 Task: Add to scrum project ToughWorks a team member softage.1@softage.net and assign as Project Lead.
Action: Mouse moved to (161, 49)
Screenshot: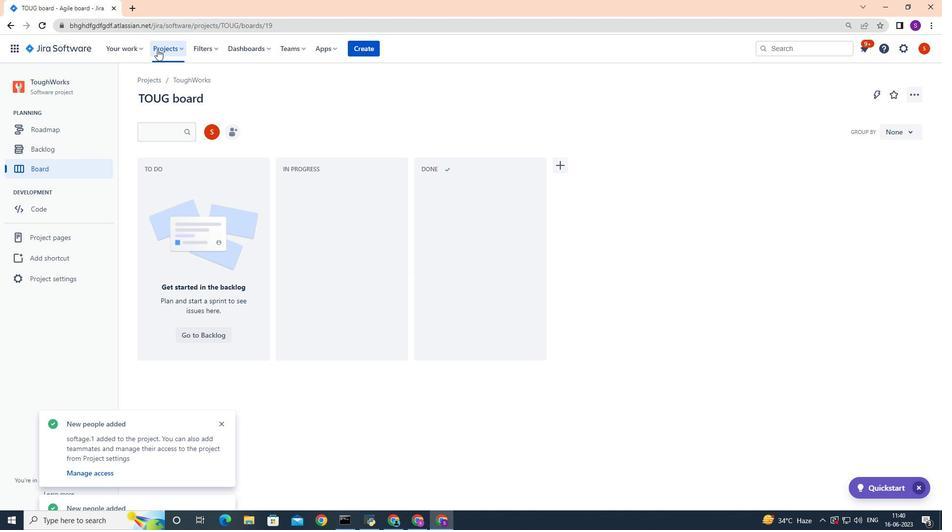 
Action: Mouse pressed left at (161, 49)
Screenshot: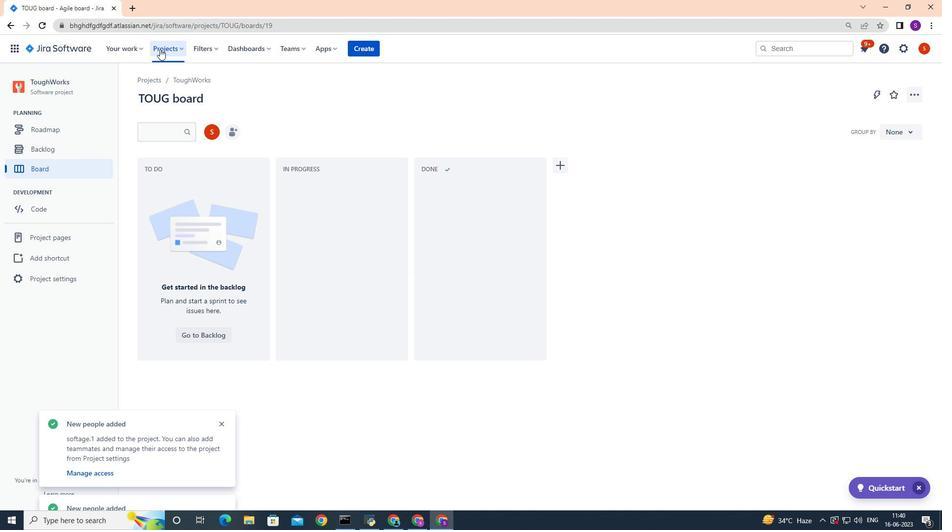 
Action: Mouse moved to (214, 93)
Screenshot: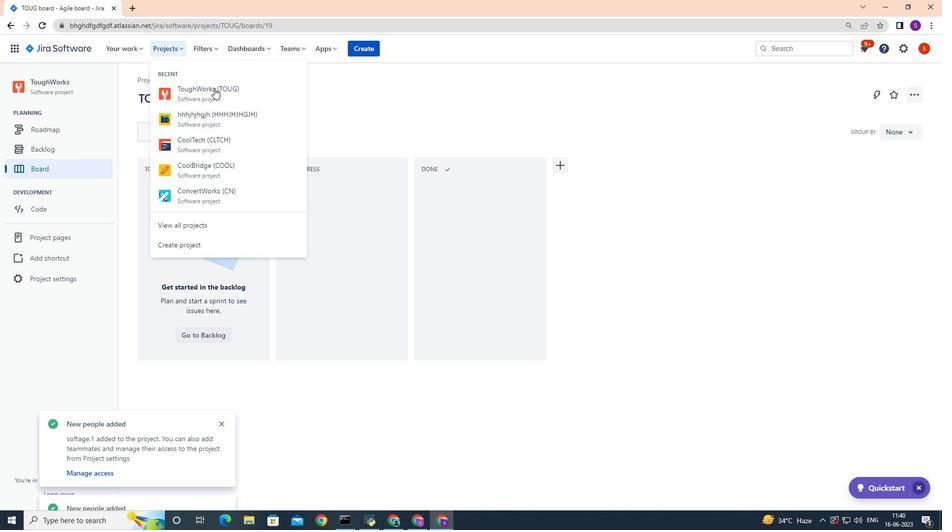 
Action: Mouse pressed left at (214, 93)
Screenshot: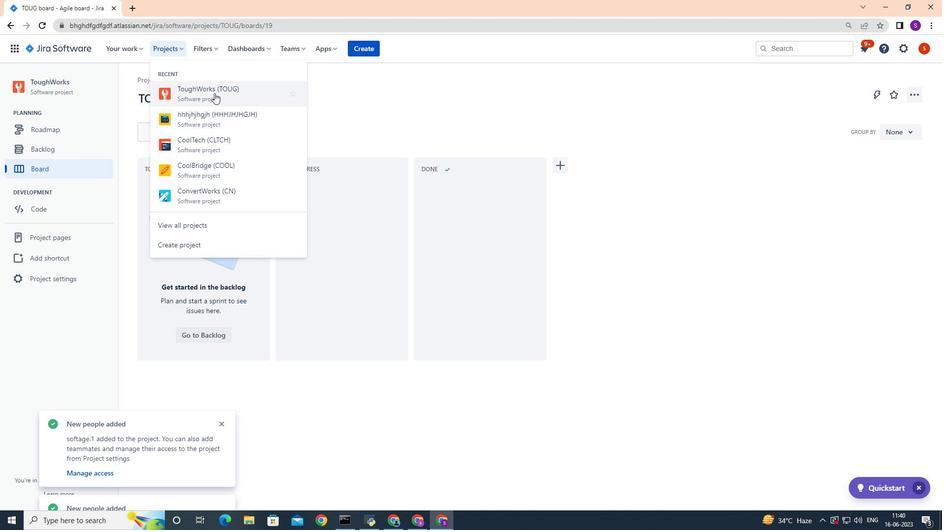 
Action: Mouse moved to (237, 130)
Screenshot: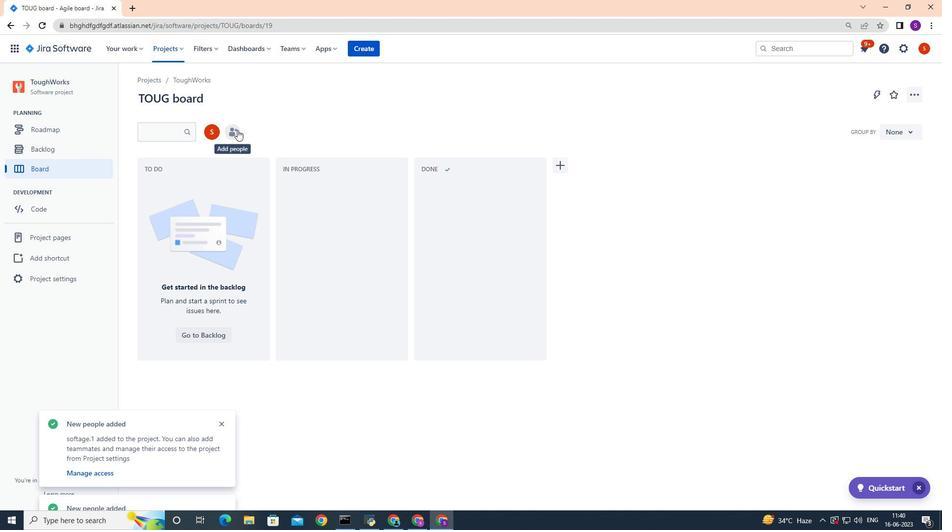 
Action: Mouse pressed left at (237, 130)
Screenshot: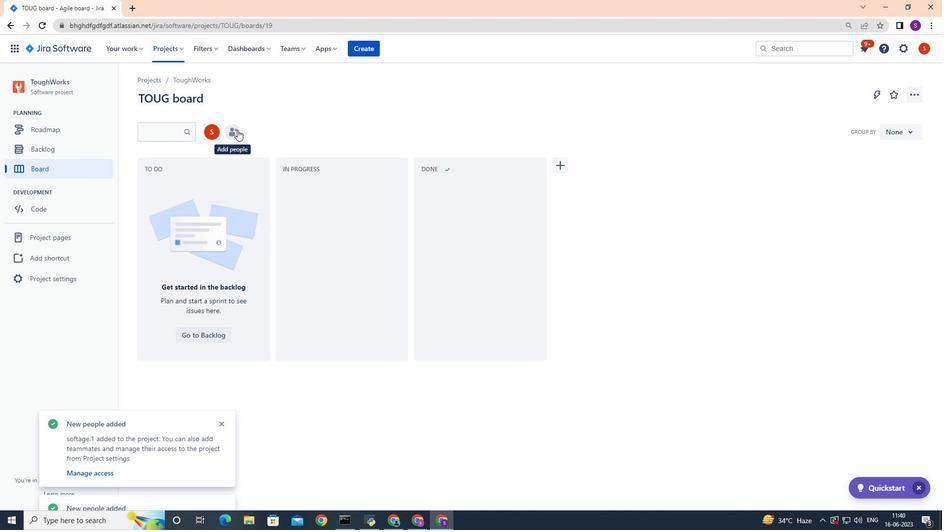 
Action: Mouse moved to (469, 122)
Screenshot: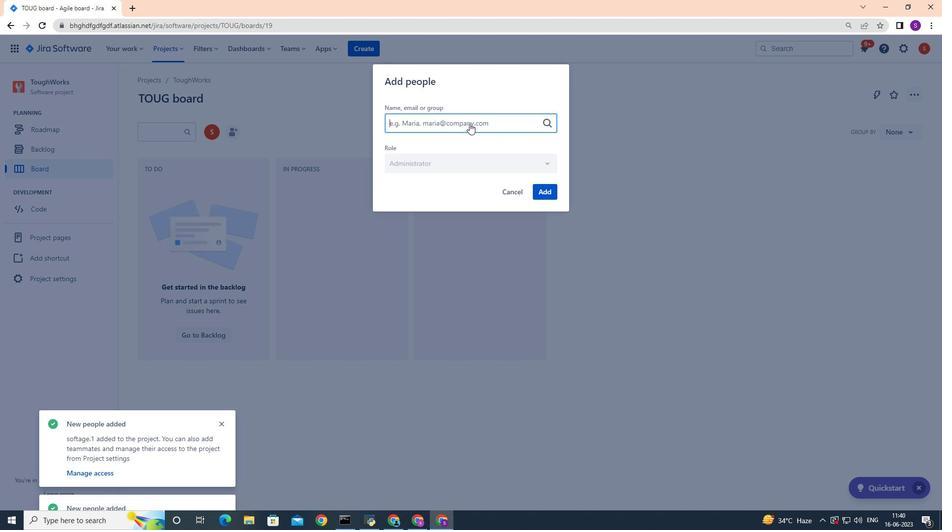 
Action: Mouse pressed left at (469, 122)
Screenshot: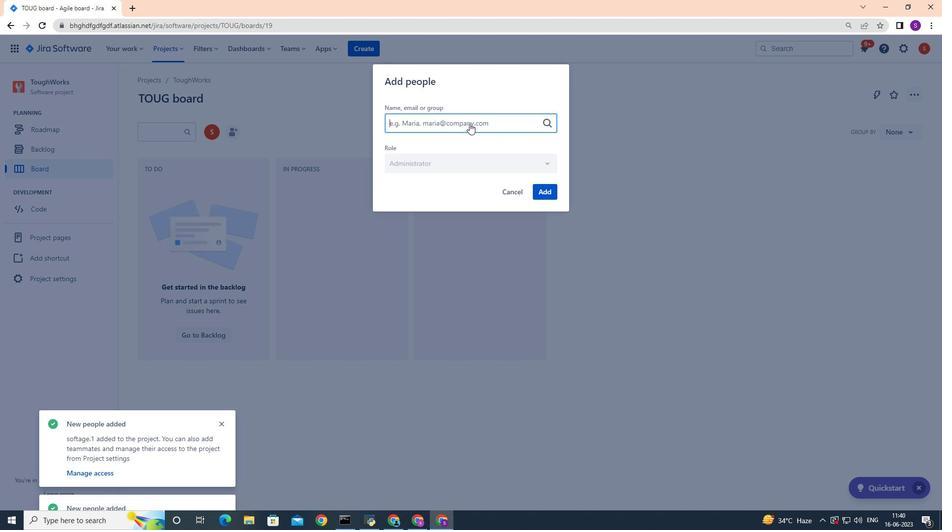 
Action: Mouse moved to (469, 122)
Screenshot: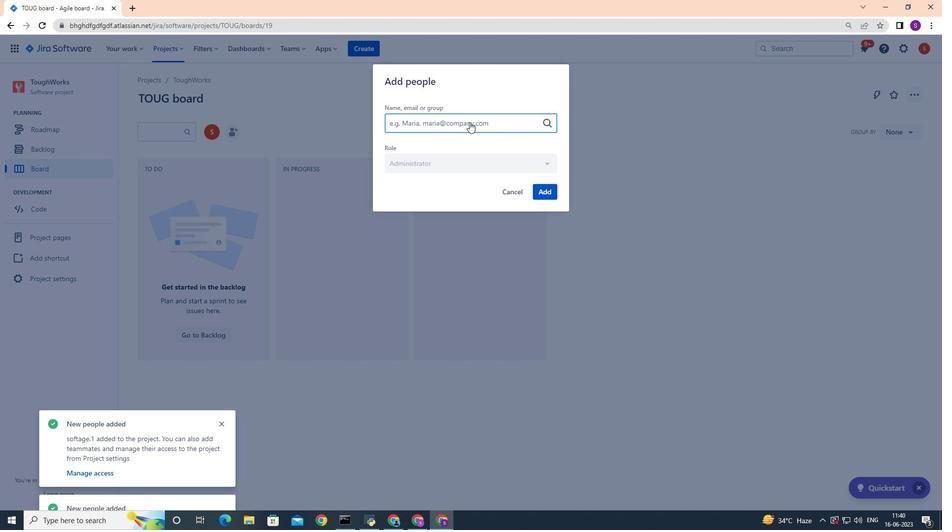 
Action: Key pressed softage.1
Screenshot: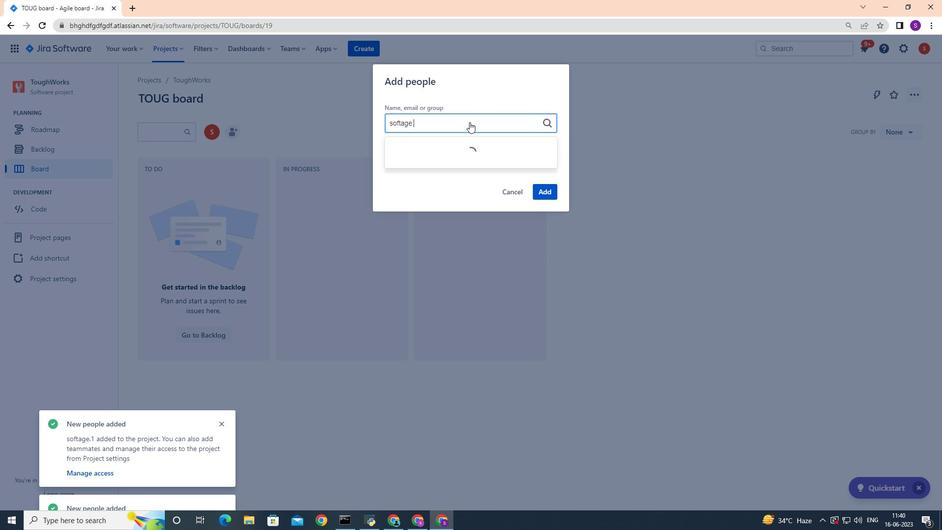 
Action: Mouse moved to (452, 150)
Screenshot: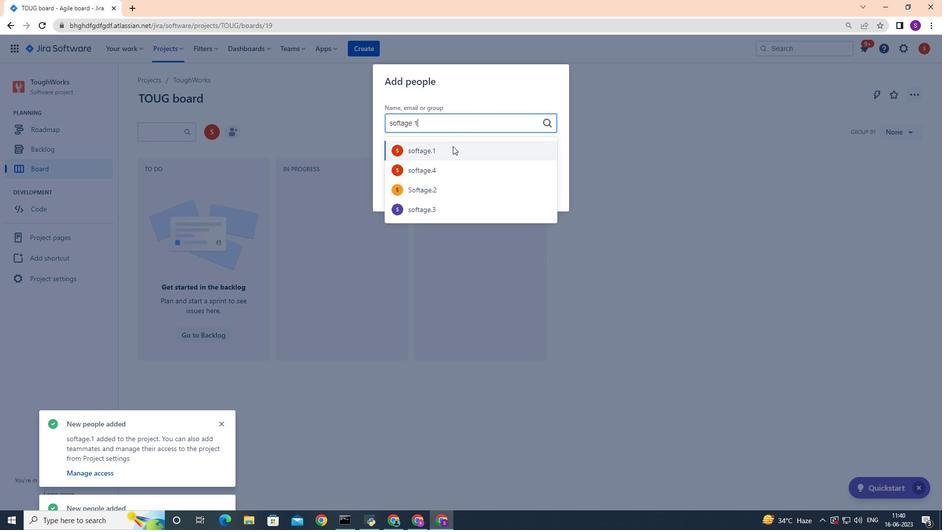 
Action: Mouse pressed left at (452, 150)
Screenshot: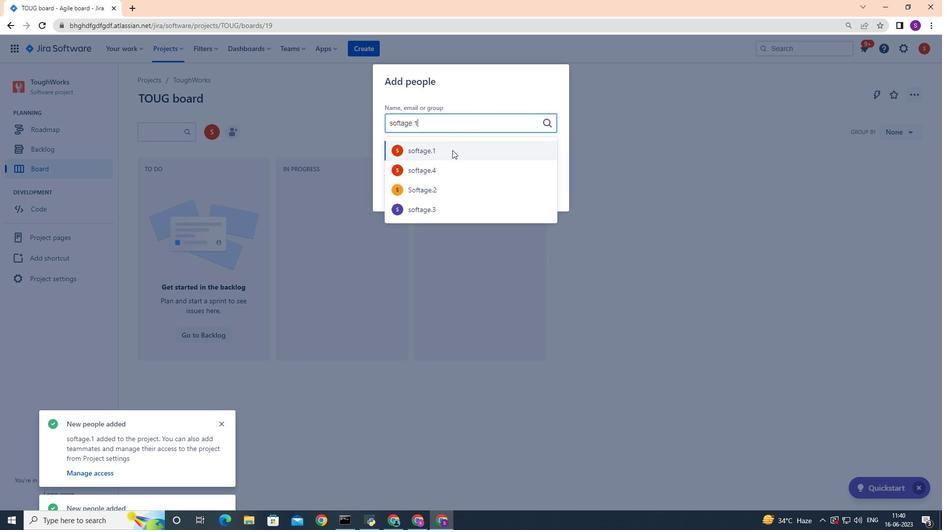 
Action: Mouse moved to (544, 189)
Screenshot: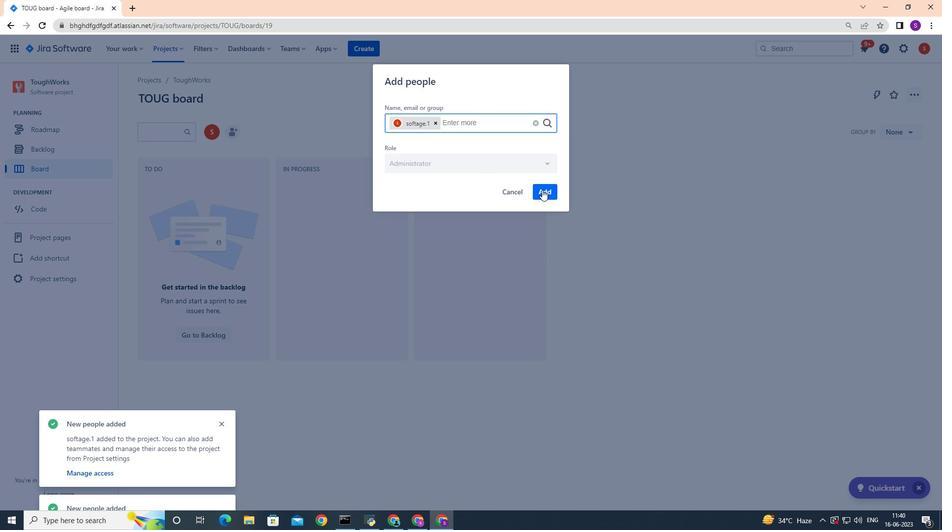
Action: Mouse pressed left at (544, 189)
Screenshot: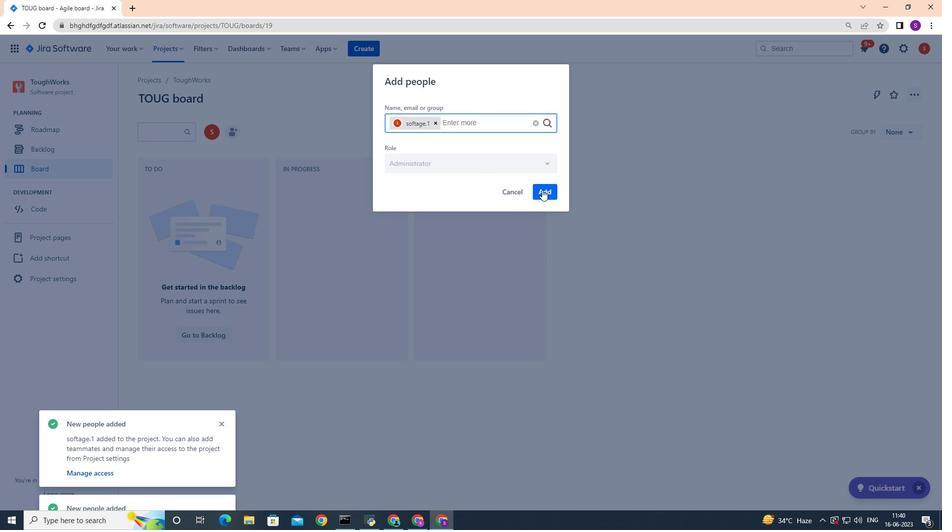 
Action: Mouse moved to (62, 282)
Screenshot: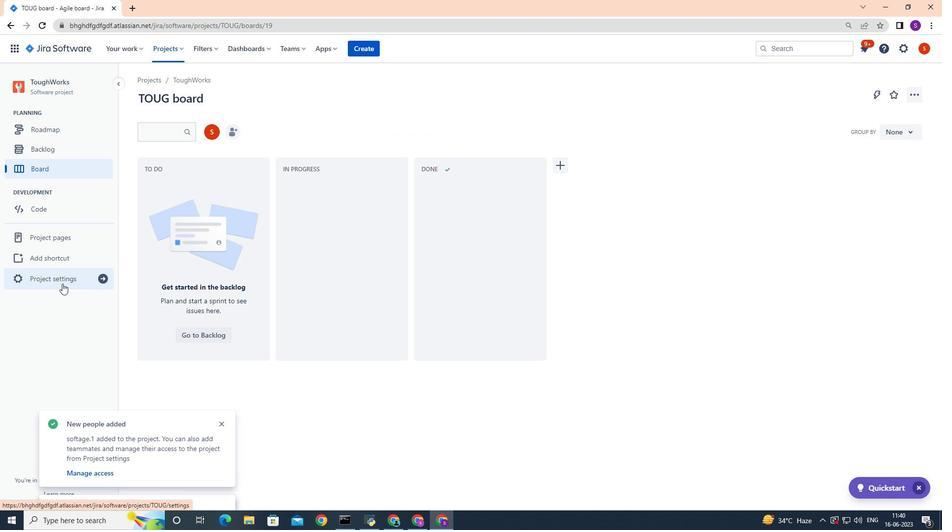 
Action: Mouse pressed left at (62, 282)
Screenshot: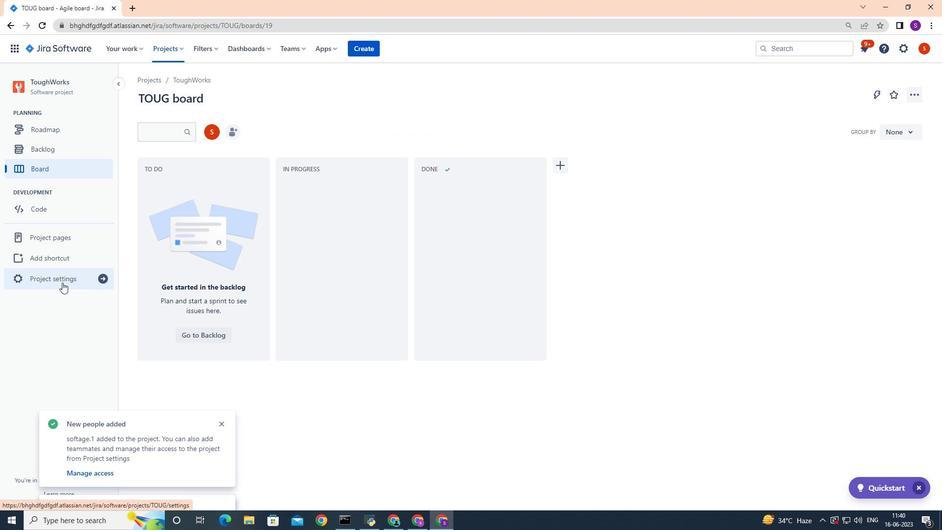 
Action: Mouse moved to (524, 316)
Screenshot: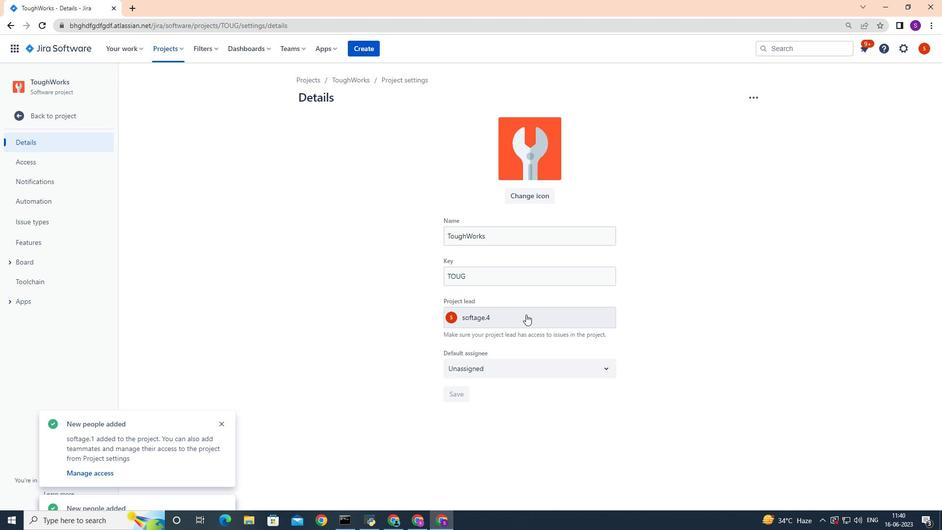 
Action: Mouse pressed left at (524, 316)
Screenshot: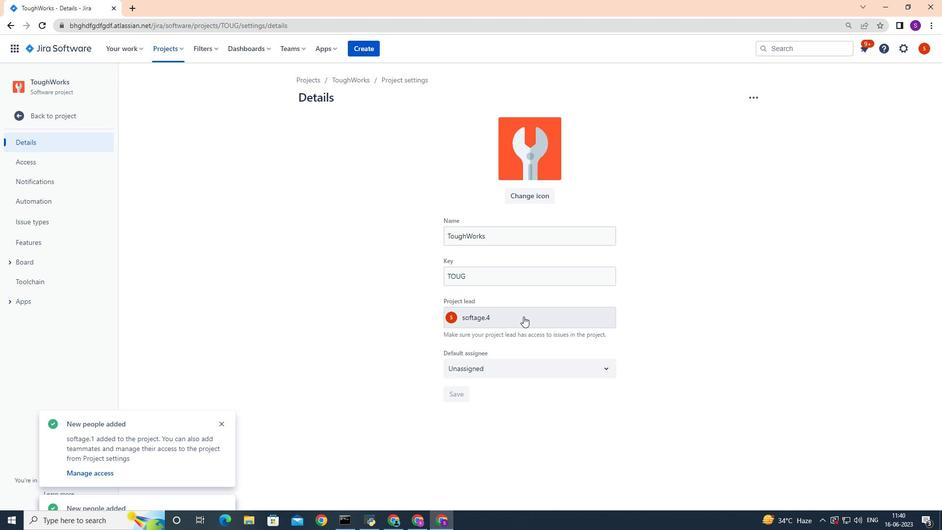 
Action: Mouse moved to (498, 398)
Screenshot: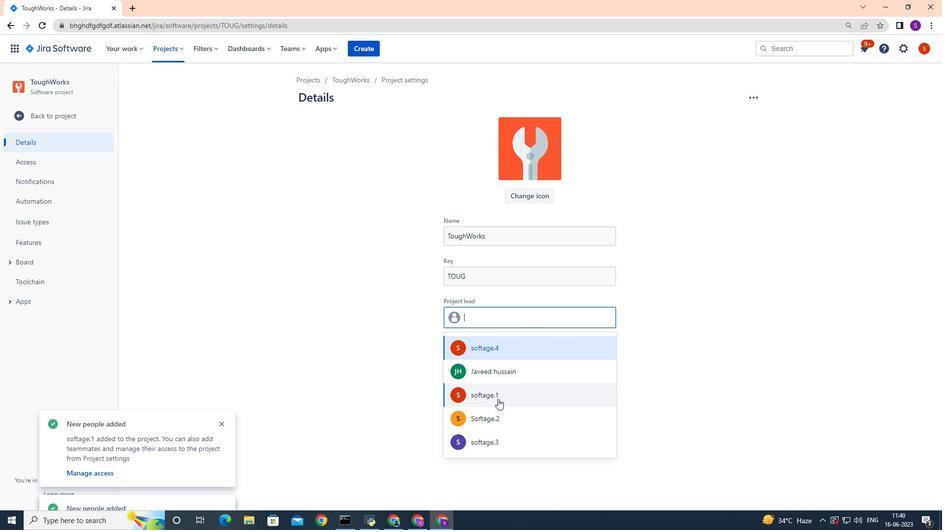 
Action: Mouse pressed left at (498, 398)
Screenshot: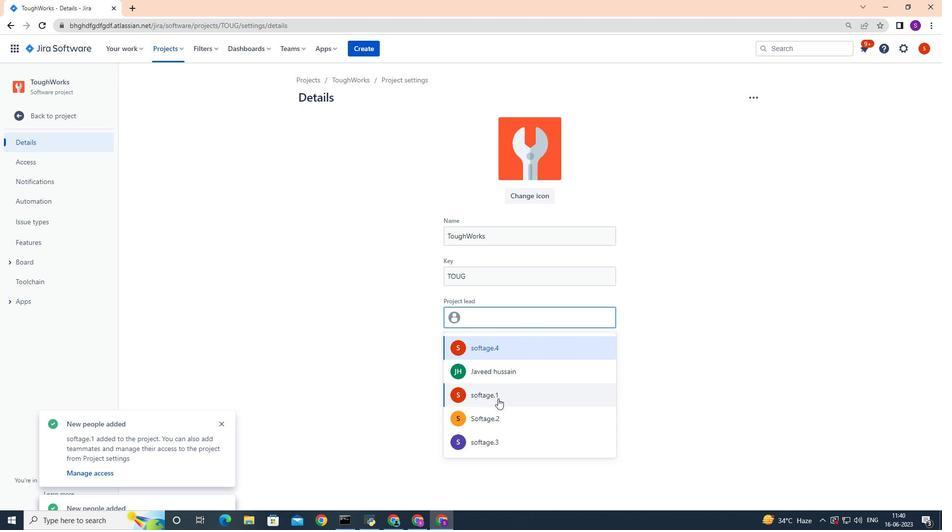 
Action: Mouse moved to (500, 369)
Screenshot: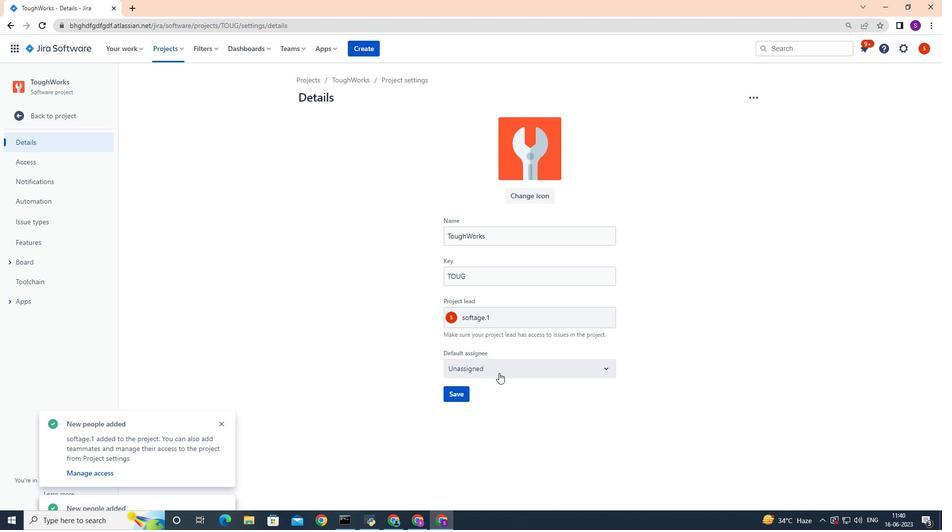 
Action: Mouse pressed left at (500, 369)
Screenshot: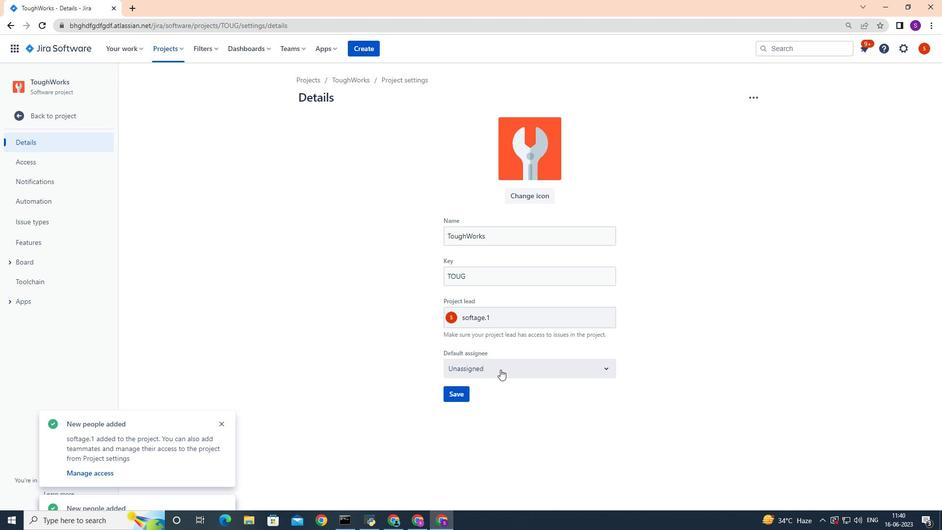 
Action: Mouse moved to (479, 394)
Screenshot: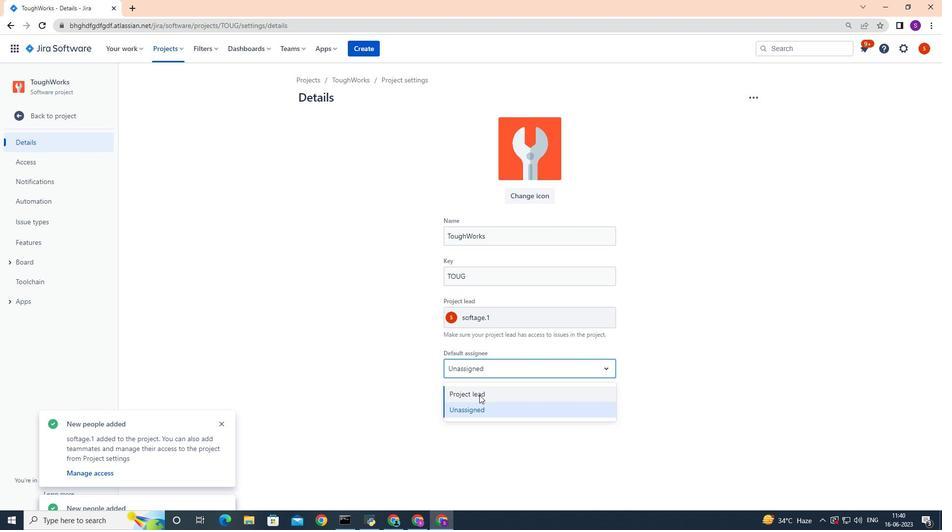 
Action: Mouse pressed left at (479, 394)
Screenshot: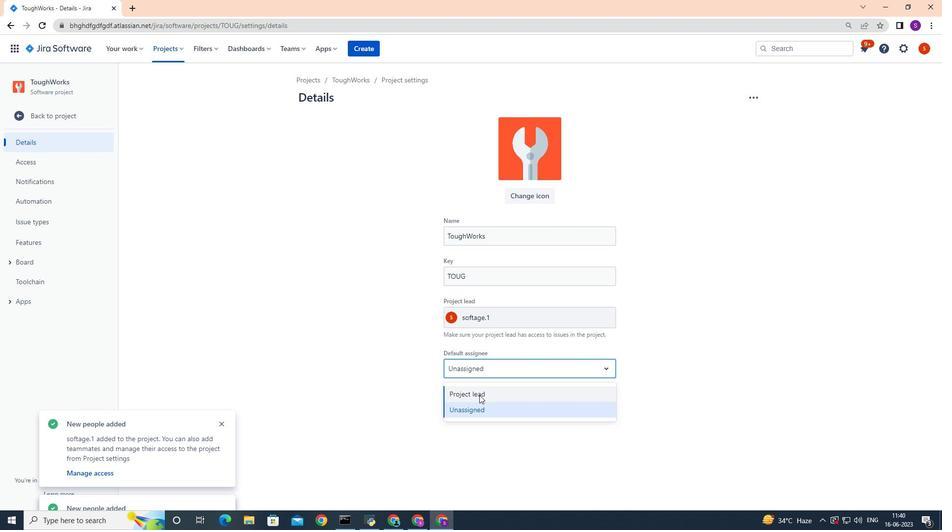 
Action: Mouse moved to (461, 396)
Screenshot: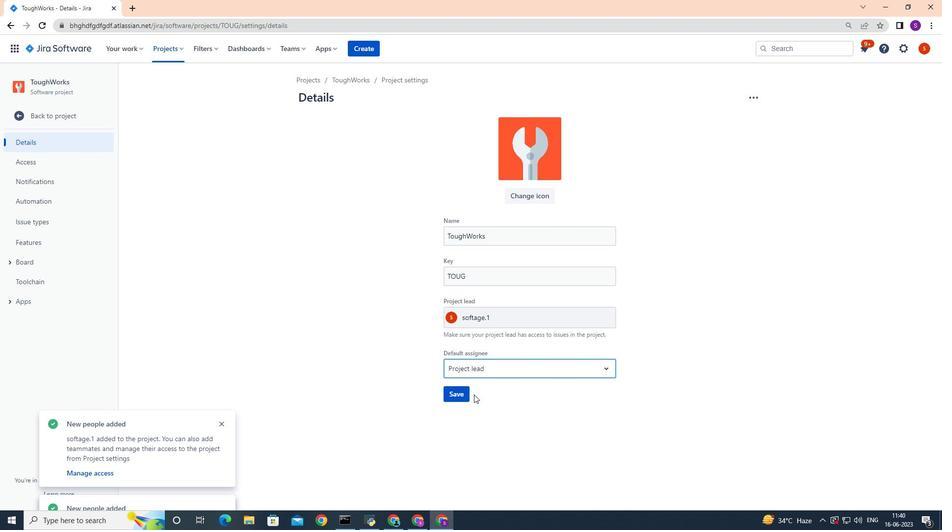 
Action: Mouse pressed left at (461, 396)
Screenshot: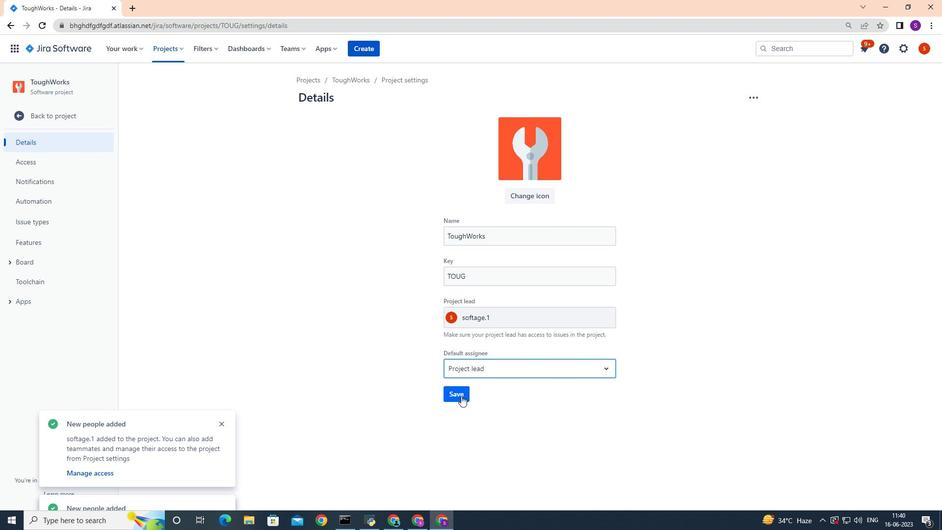 
Action: Mouse moved to (90, 118)
Screenshot: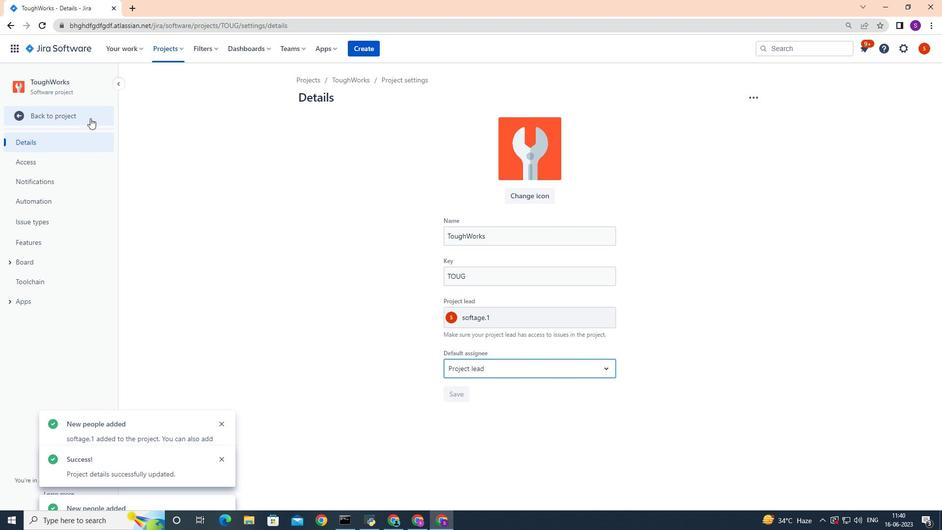 
Action: Mouse pressed left at (90, 118)
Screenshot: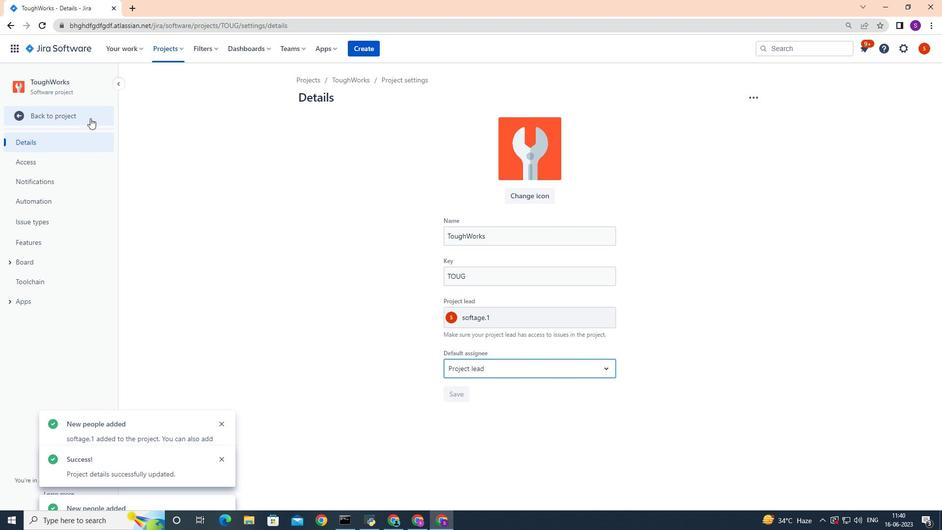 
